 Task: Add Karl Strauss Boat Shoes Hazy IPA 6 Pack Cans to the cart.
Action: Mouse moved to (832, 309)
Screenshot: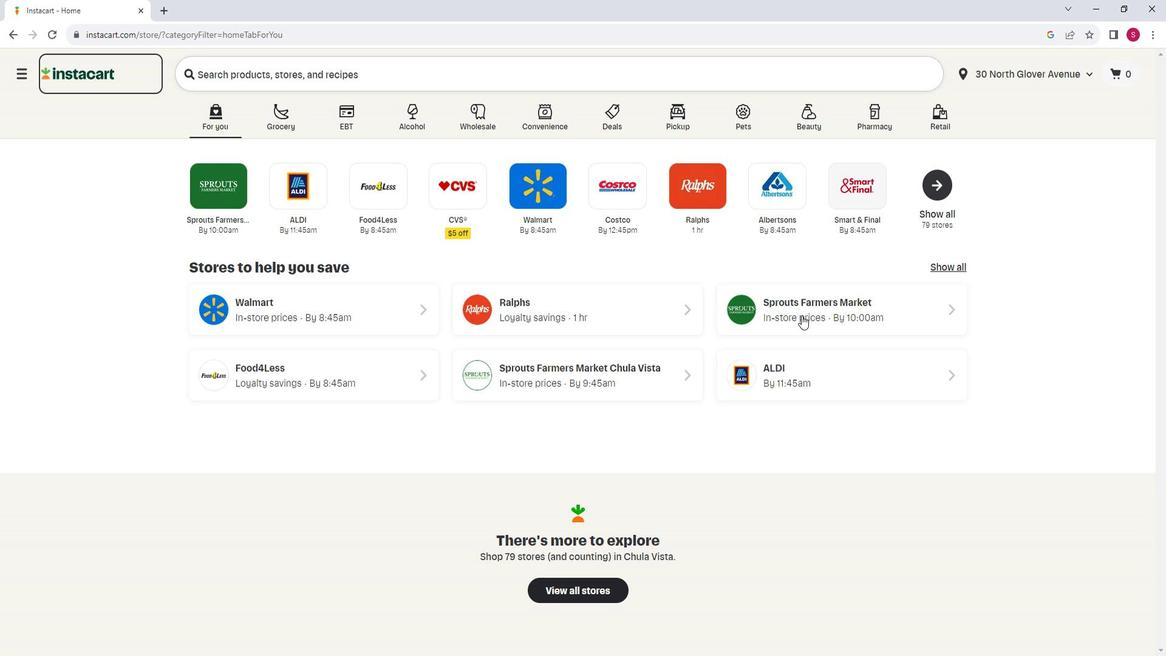 
Action: Mouse pressed left at (832, 309)
Screenshot: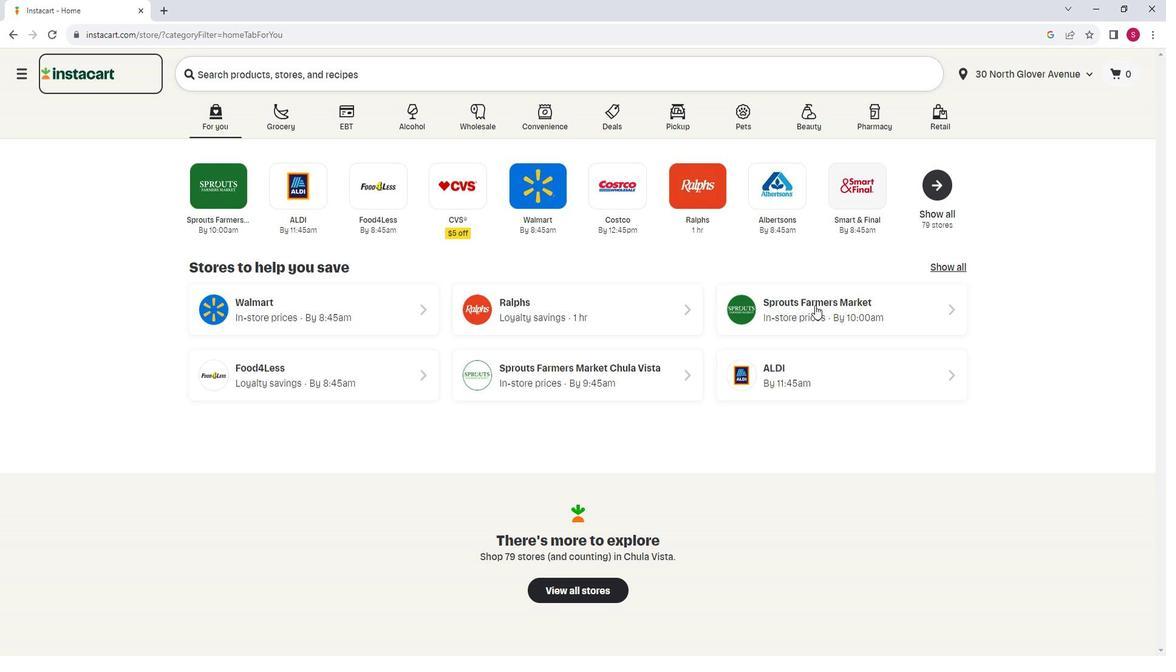 
Action: Mouse moved to (130, 473)
Screenshot: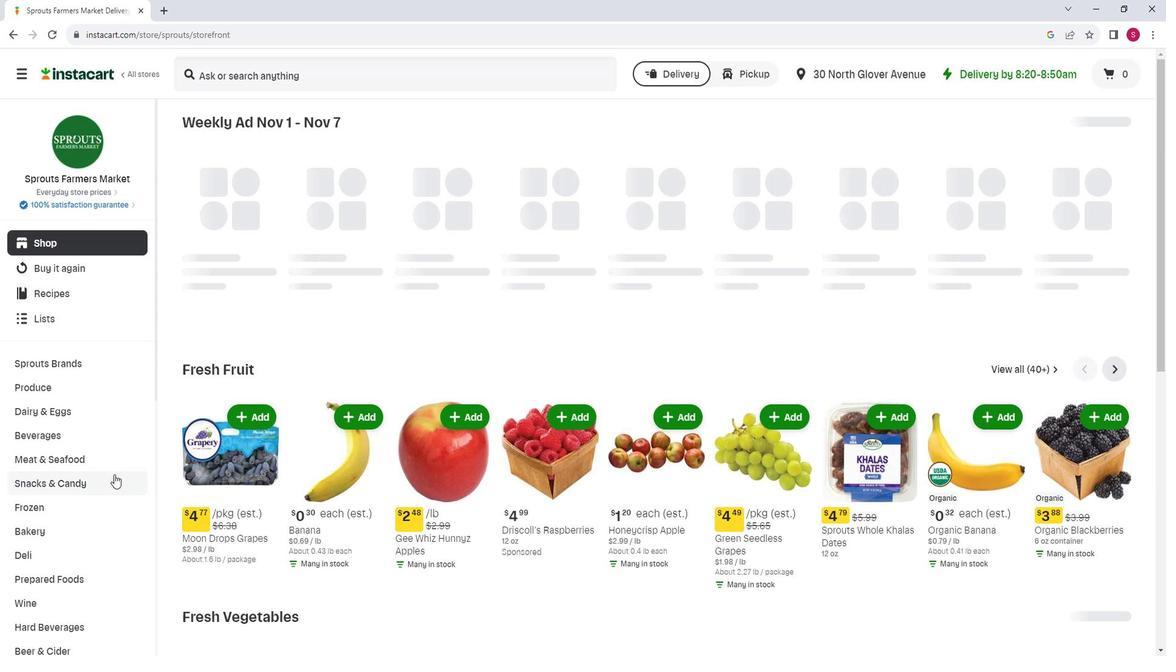 
Action: Mouse scrolled (130, 472) with delta (0, 0)
Screenshot: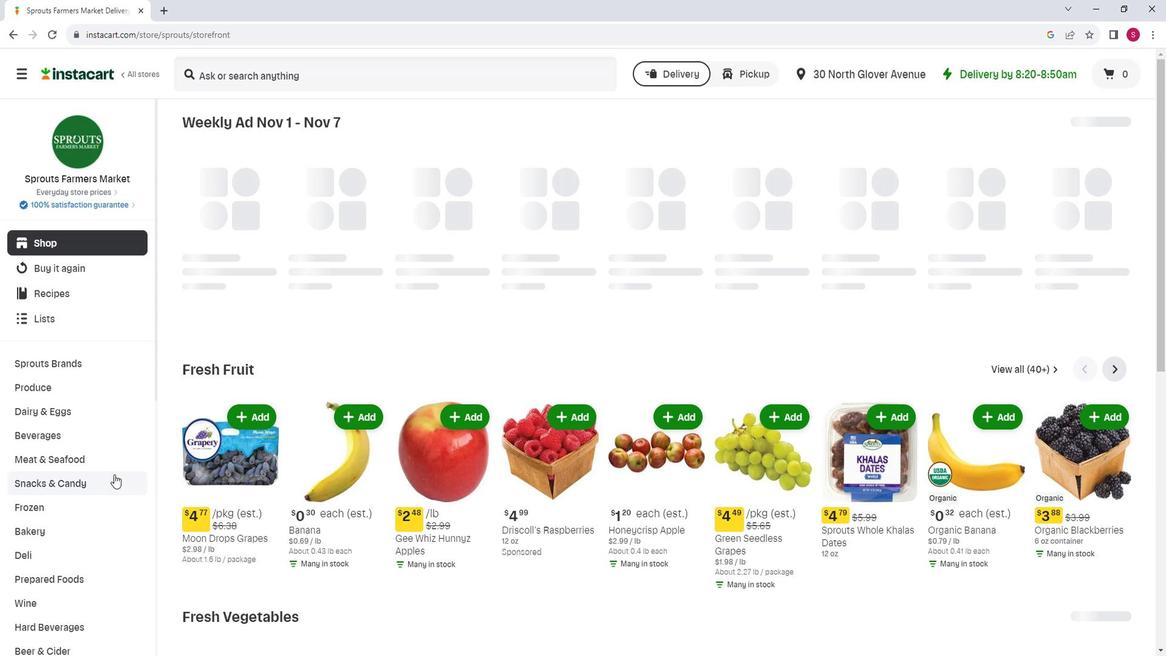 
Action: Mouse moved to (84, 579)
Screenshot: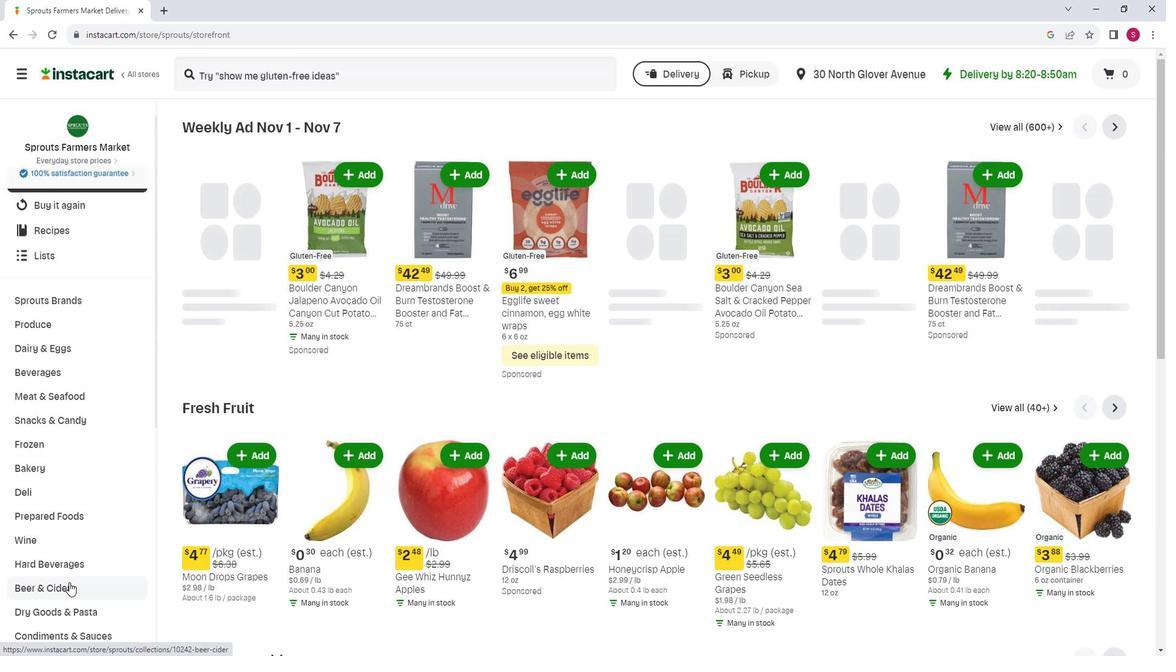 
Action: Mouse pressed left at (84, 579)
Screenshot: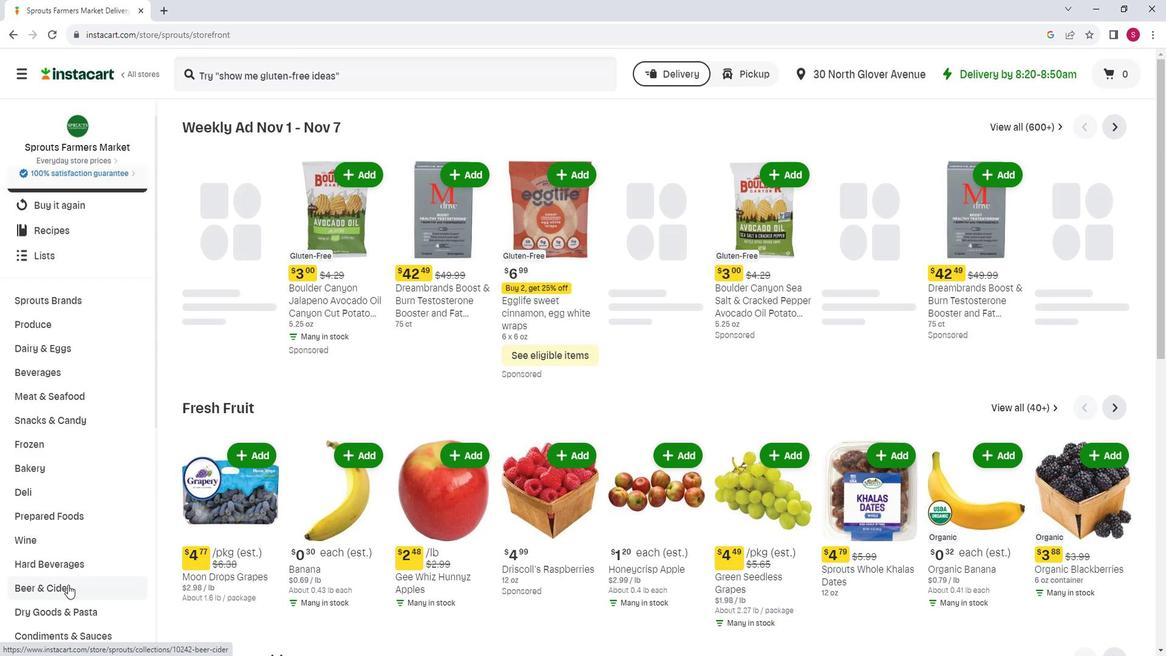 
Action: Mouse moved to (295, 173)
Screenshot: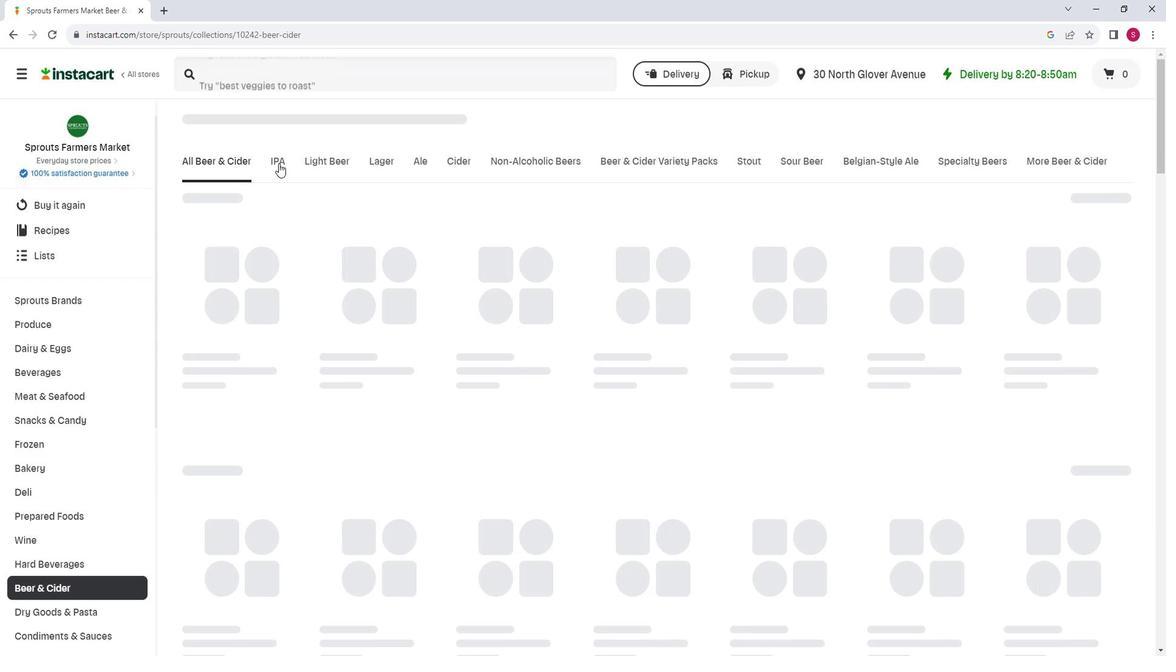 
Action: Mouse pressed left at (295, 173)
Screenshot: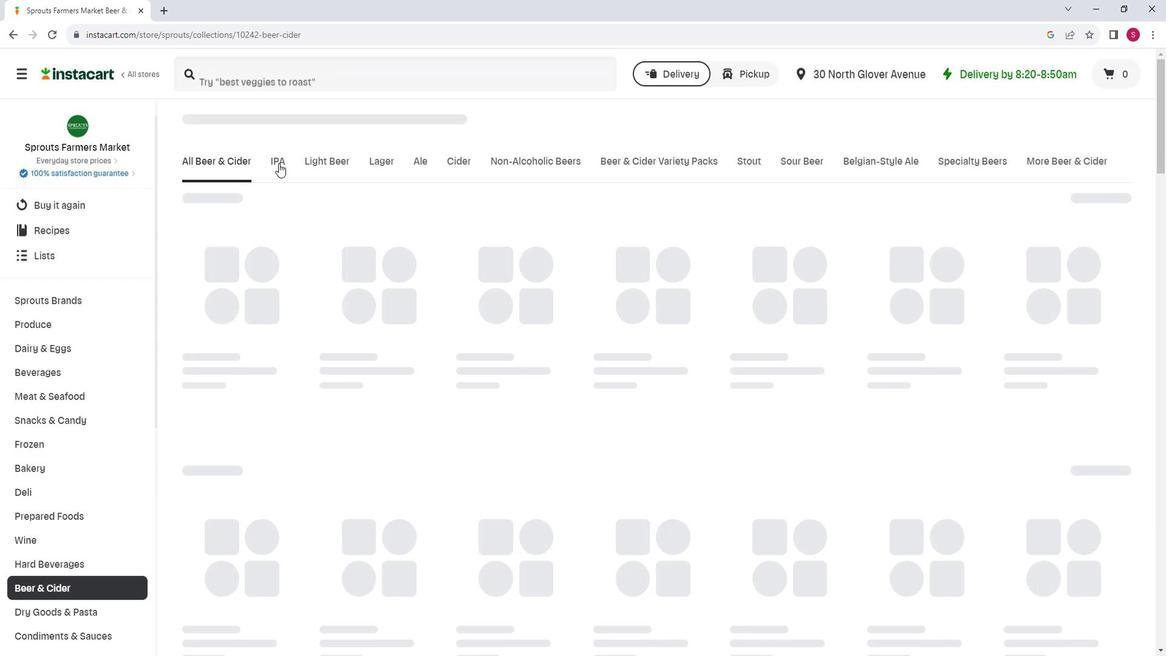 
Action: Mouse moved to (574, 251)
Screenshot: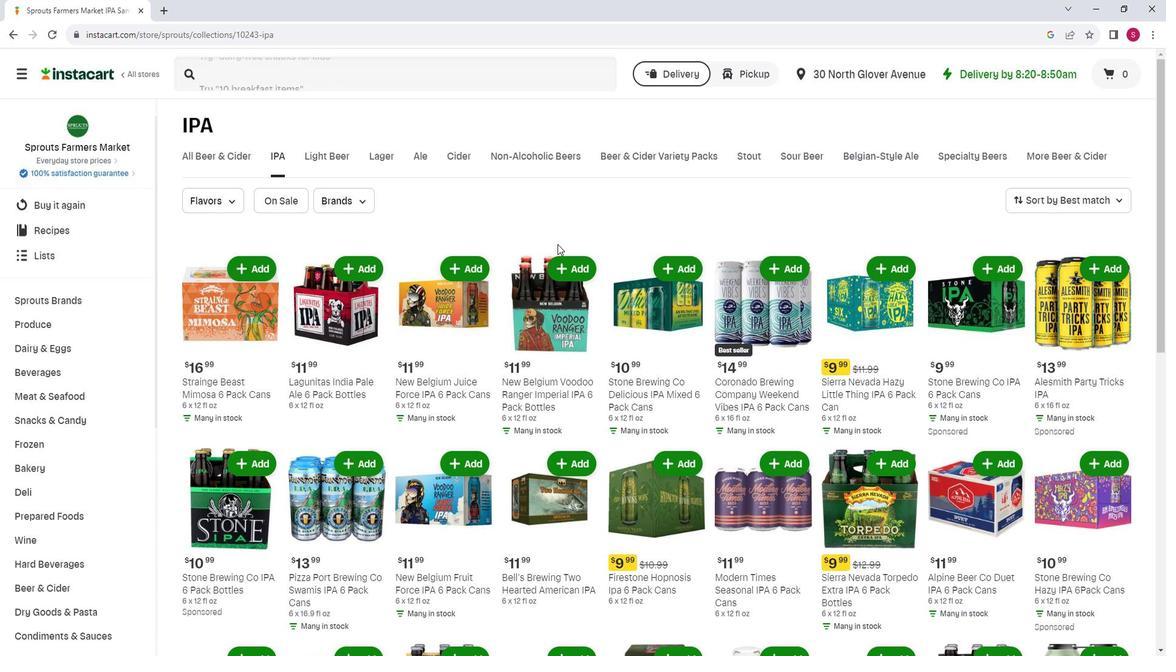 
Action: Mouse scrolled (574, 250) with delta (0, 0)
Screenshot: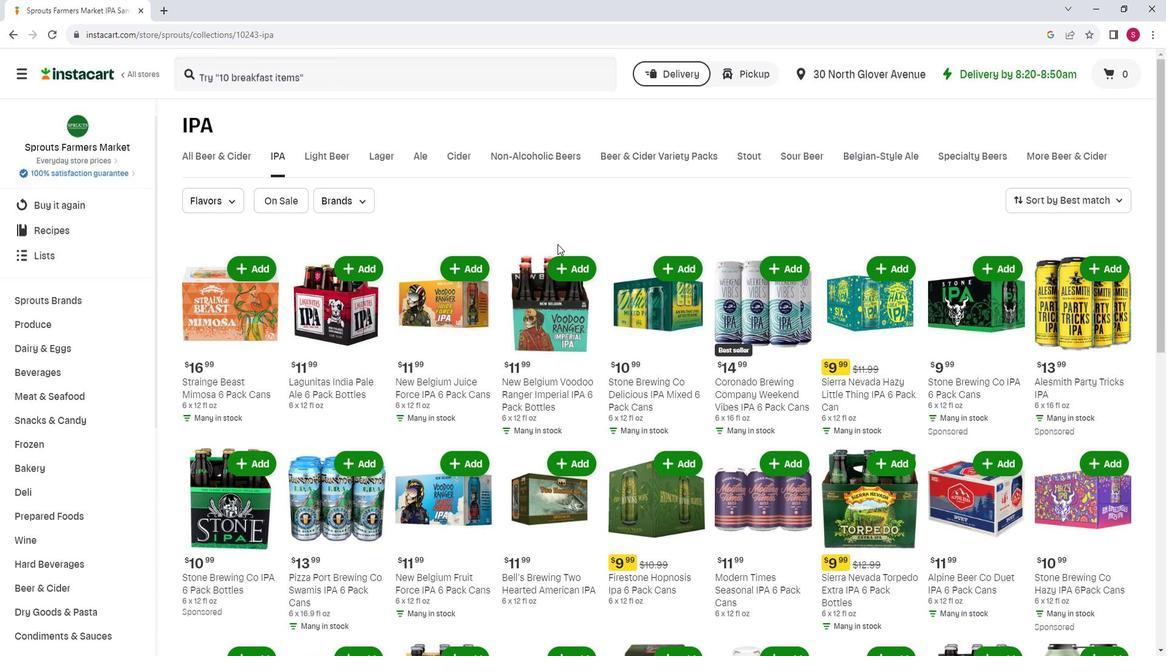 
Action: Mouse moved to (730, 284)
Screenshot: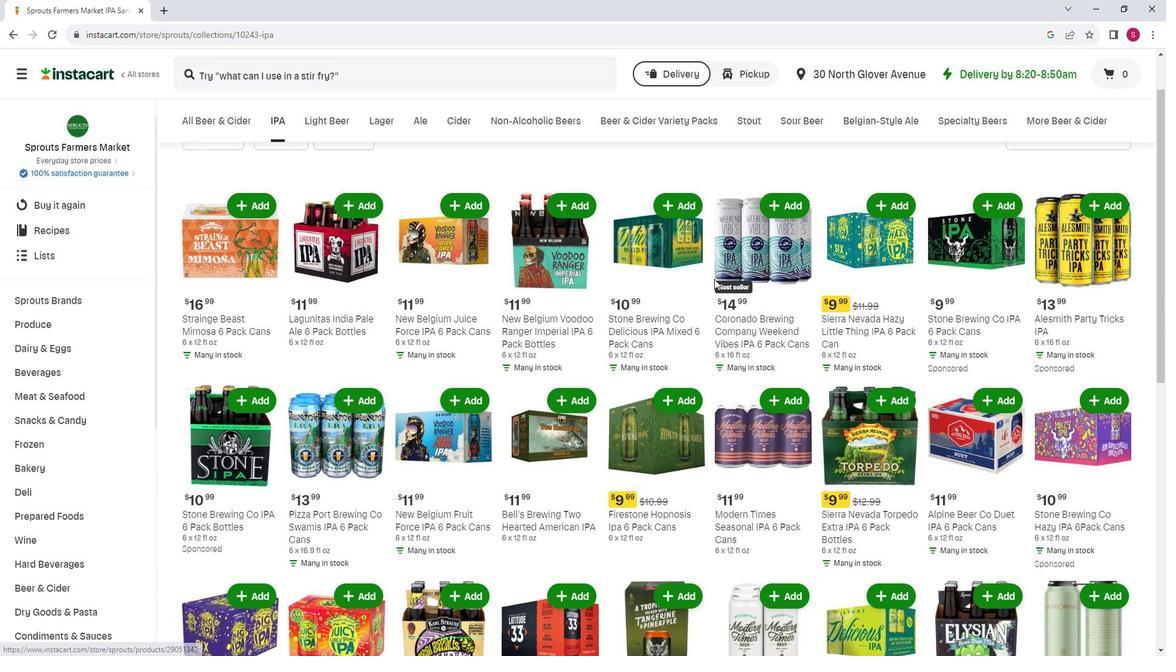 
Action: Mouse scrolled (730, 284) with delta (0, 0)
Screenshot: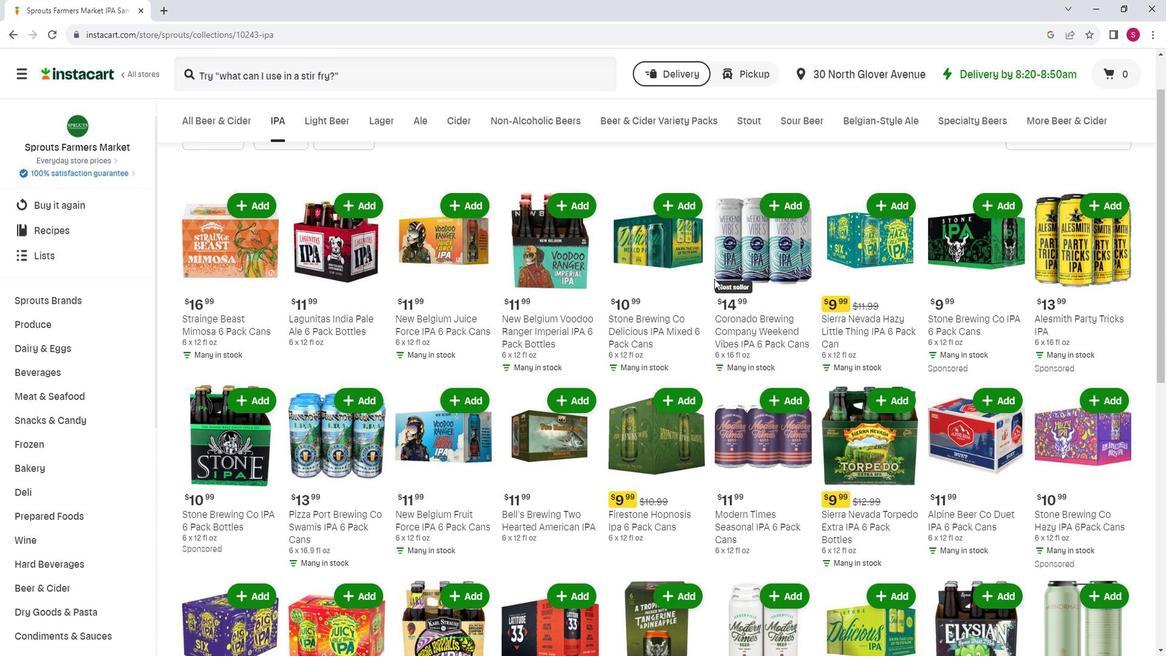 
Action: Mouse moved to (704, 314)
Screenshot: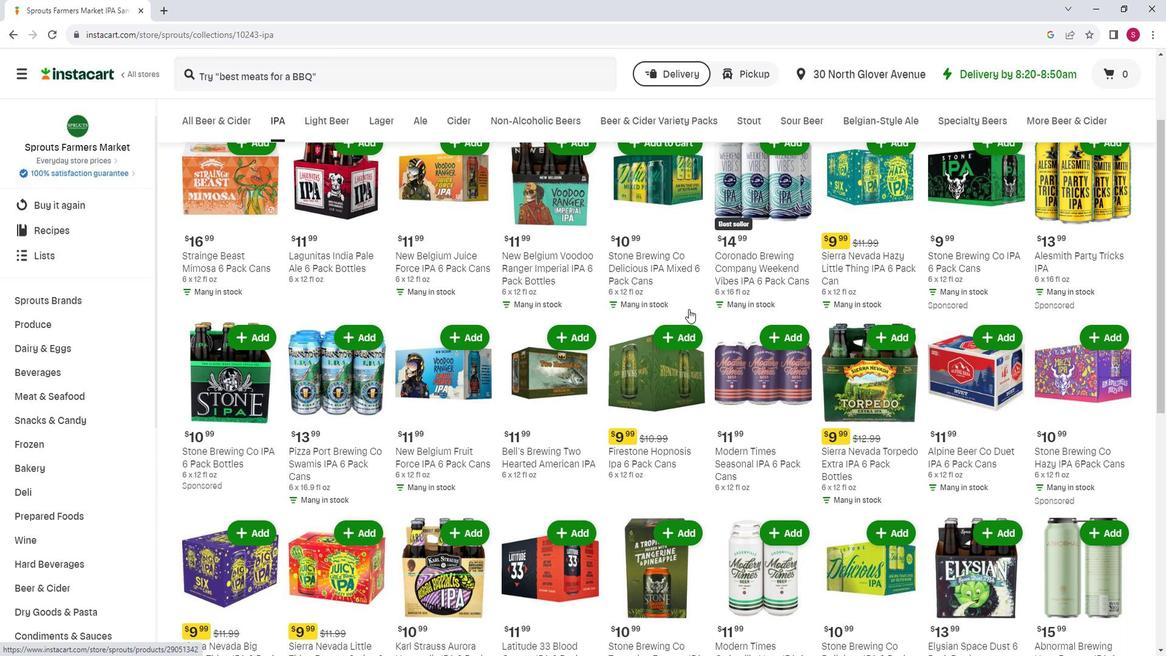 
Action: Mouse scrolled (704, 313) with delta (0, 0)
Screenshot: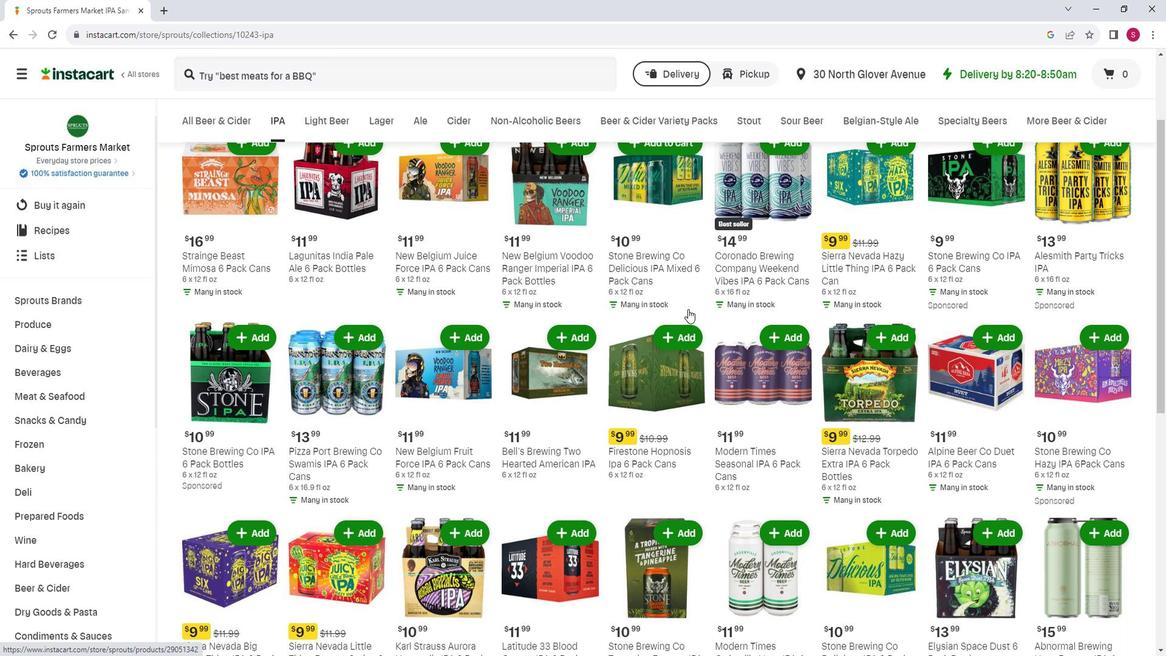 
Action: Mouse moved to (653, 323)
Screenshot: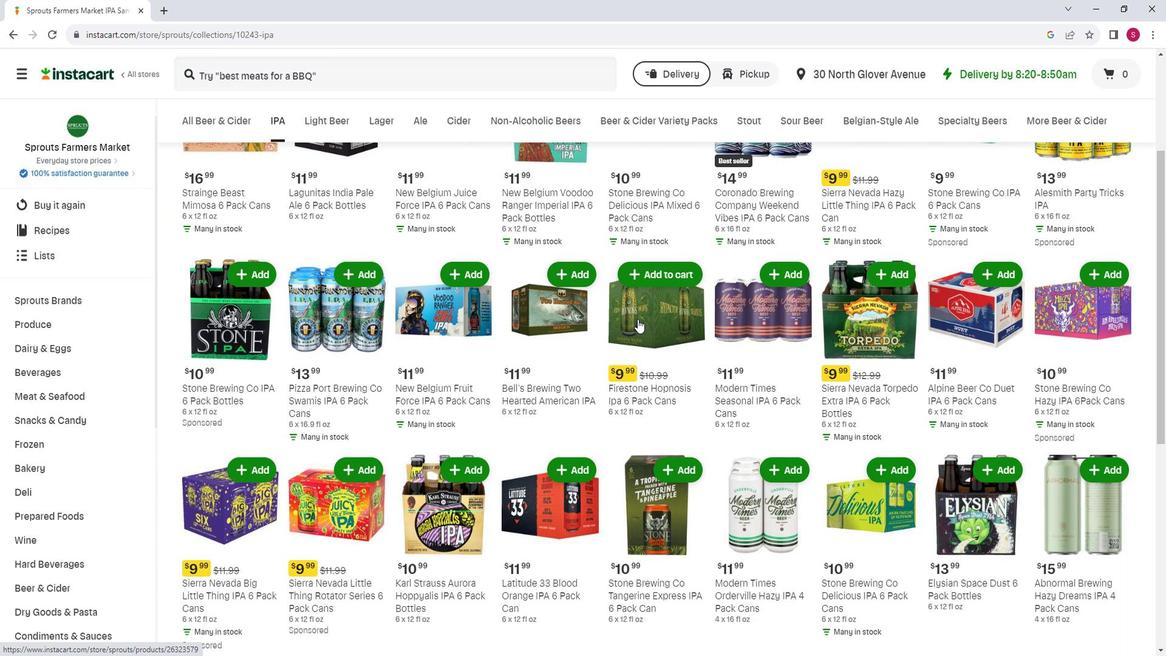
Action: Mouse scrolled (653, 323) with delta (0, 0)
Screenshot: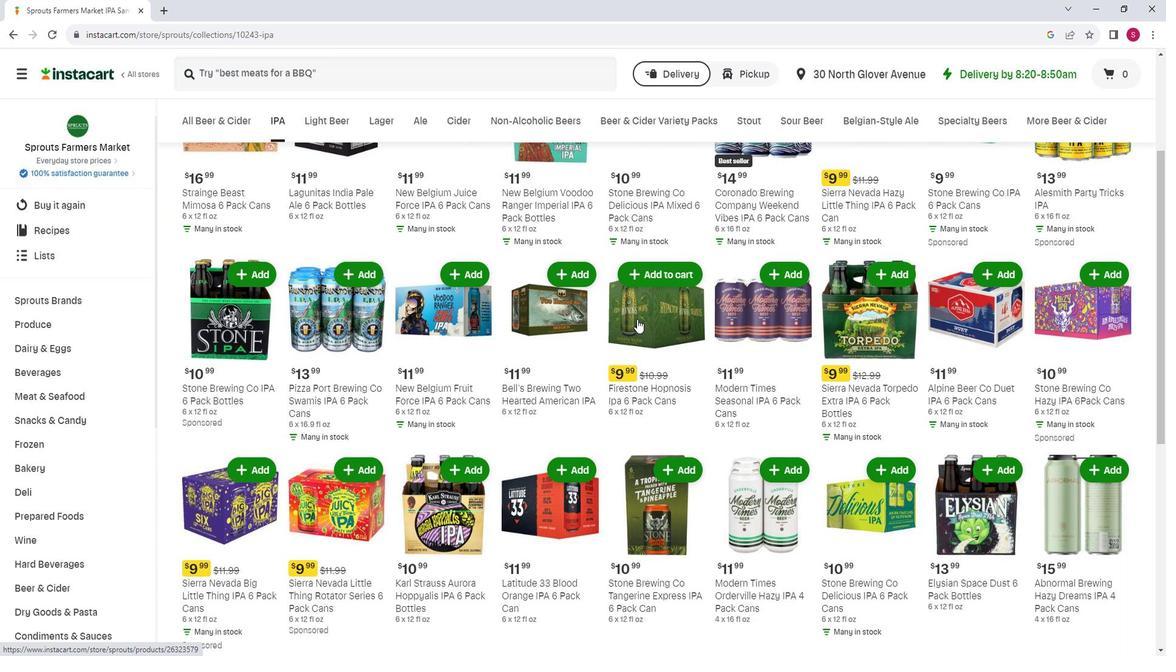 
Action: Mouse moved to (589, 345)
Screenshot: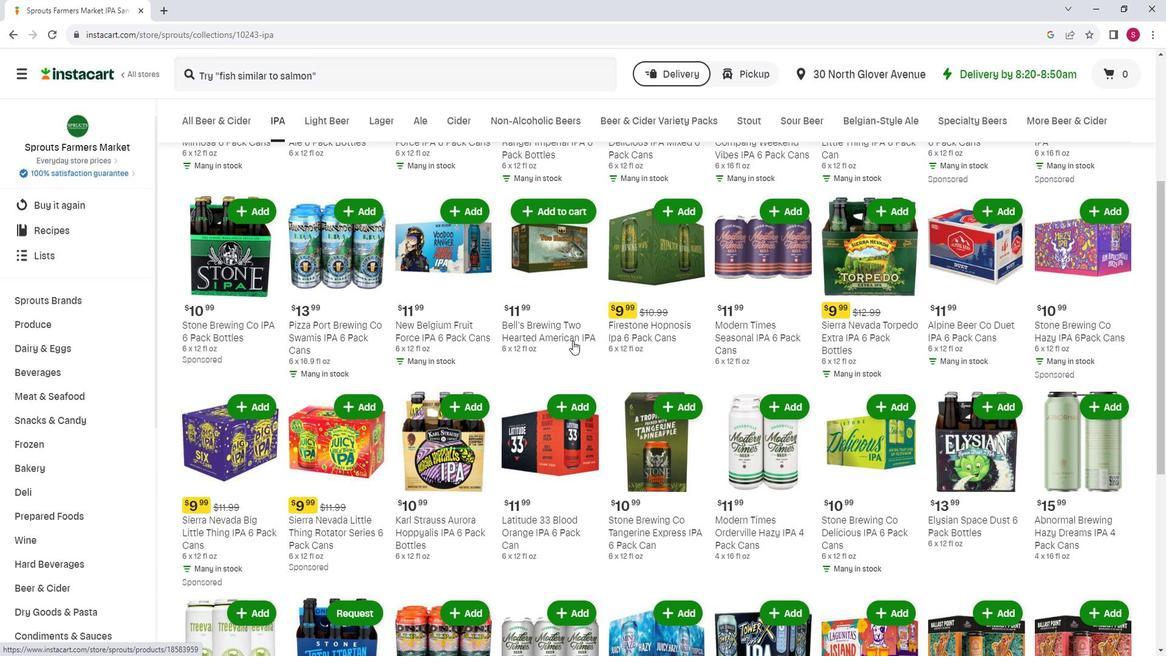 
Action: Mouse scrolled (589, 345) with delta (0, 0)
Screenshot: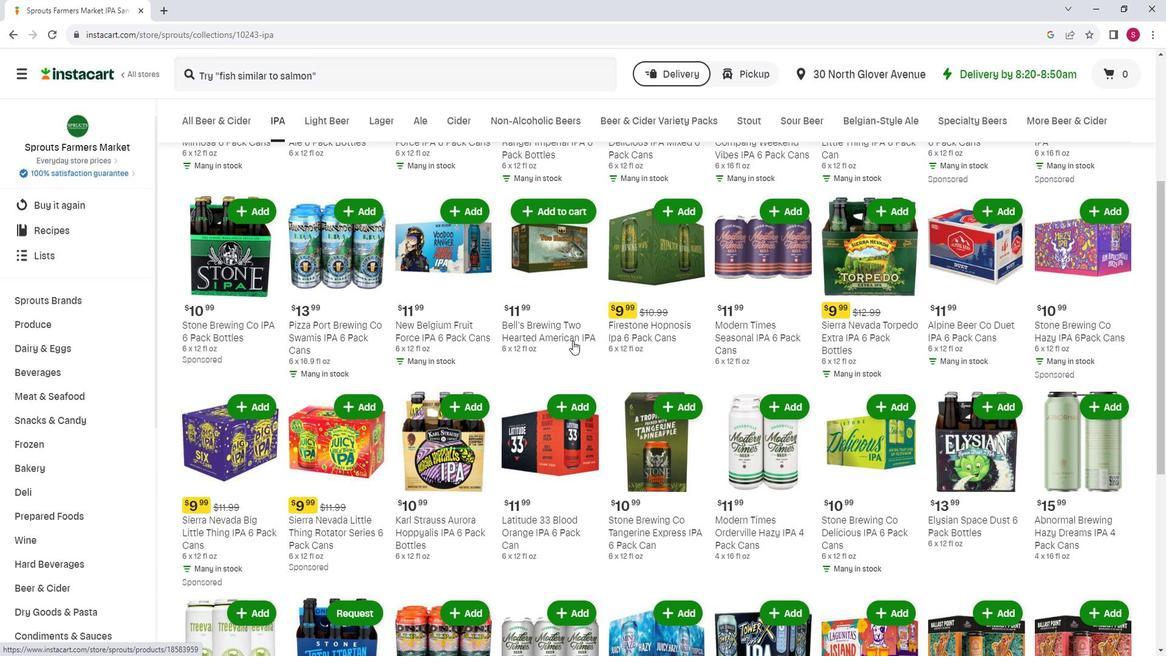 
Action: Mouse moved to (597, 352)
Screenshot: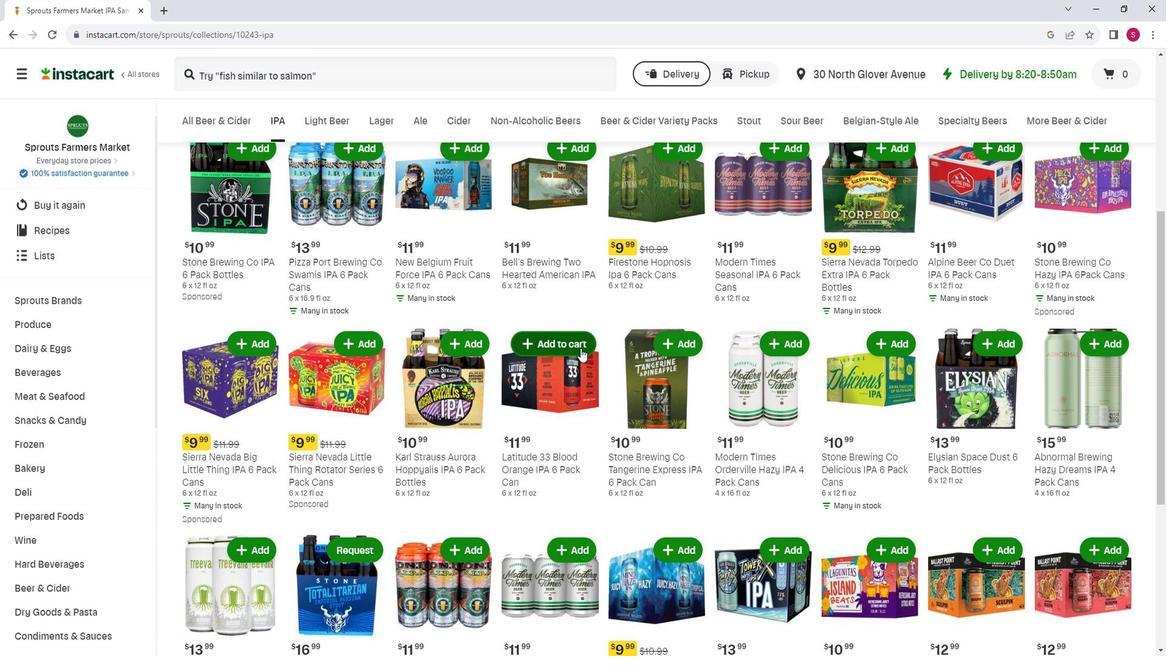 
Action: Mouse scrolled (597, 351) with delta (0, 0)
Screenshot: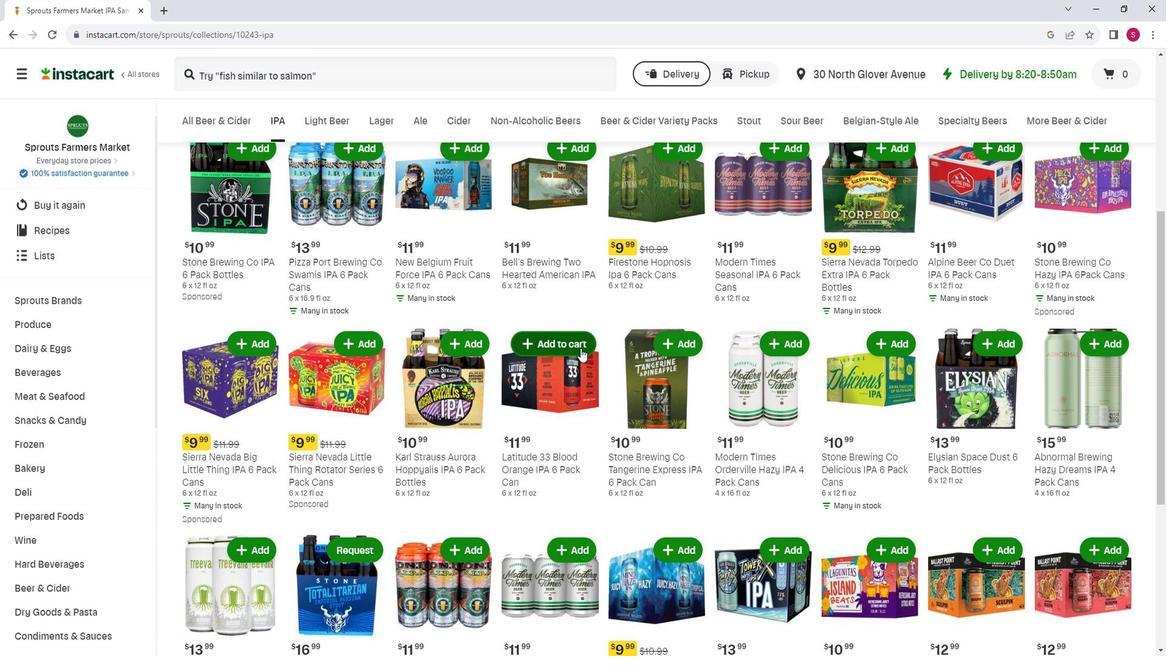 
Action: Mouse moved to (600, 351)
Screenshot: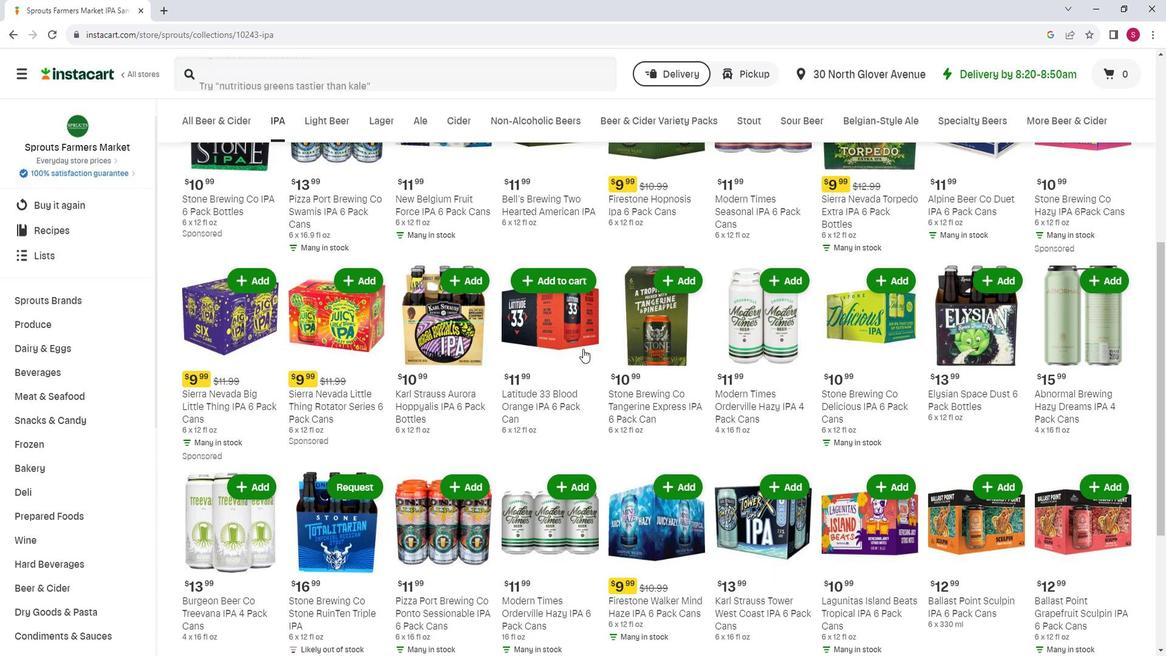 
Action: Mouse scrolled (600, 351) with delta (0, 0)
Screenshot: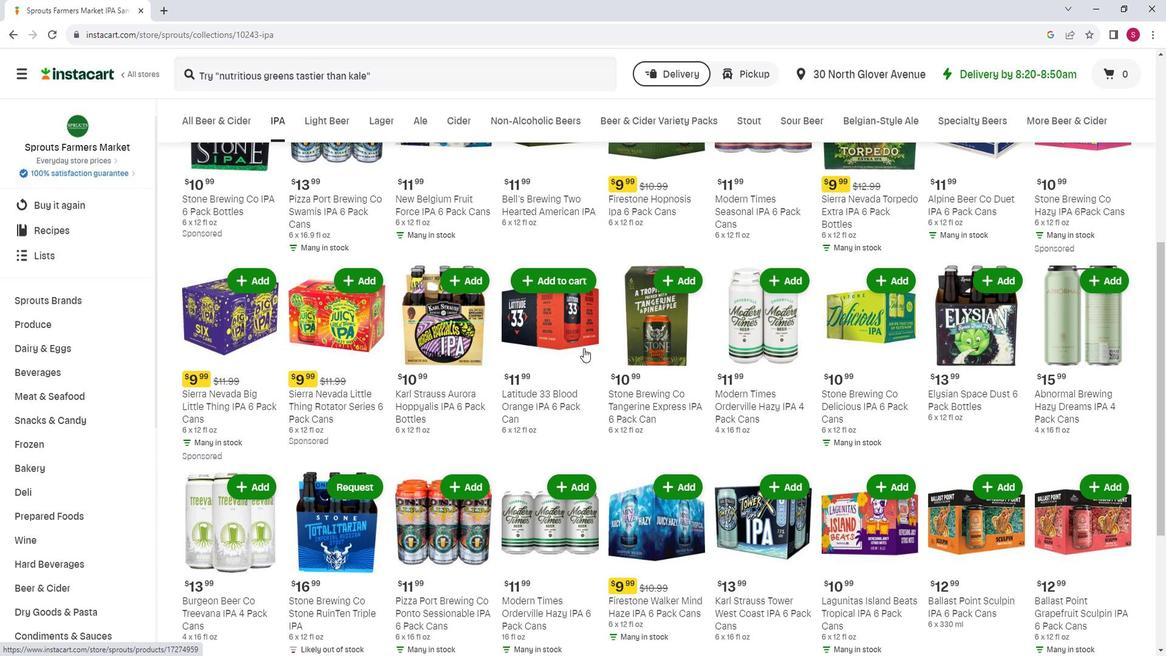 
Action: Mouse moved to (610, 352)
Screenshot: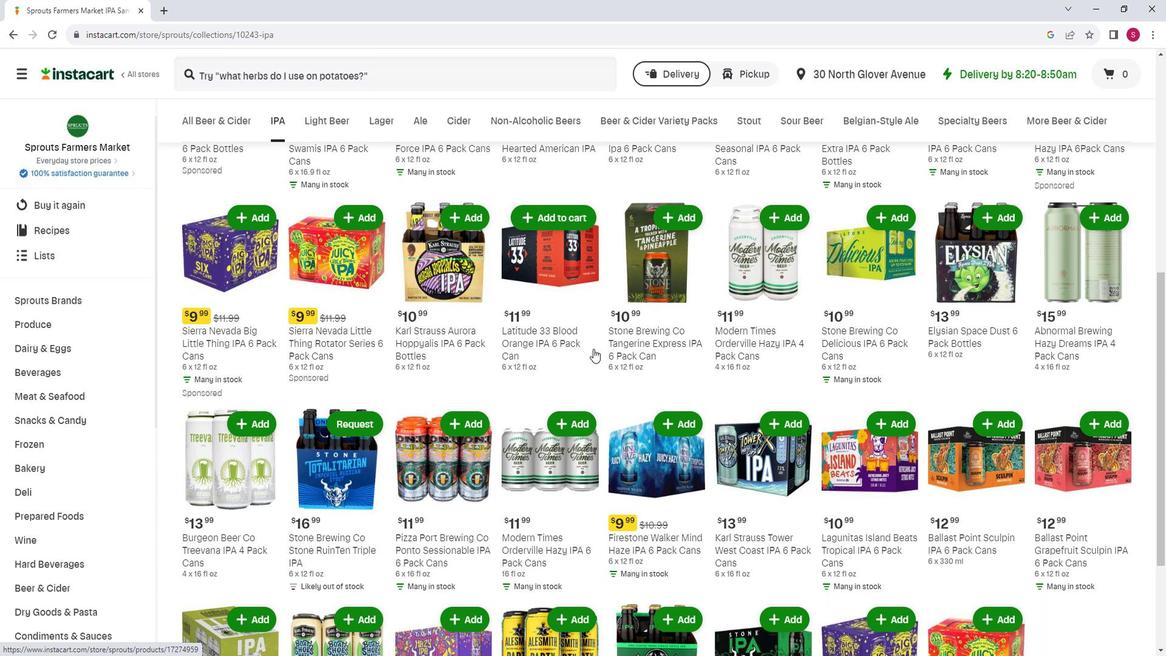 
Action: Mouse scrolled (610, 351) with delta (0, 0)
Screenshot: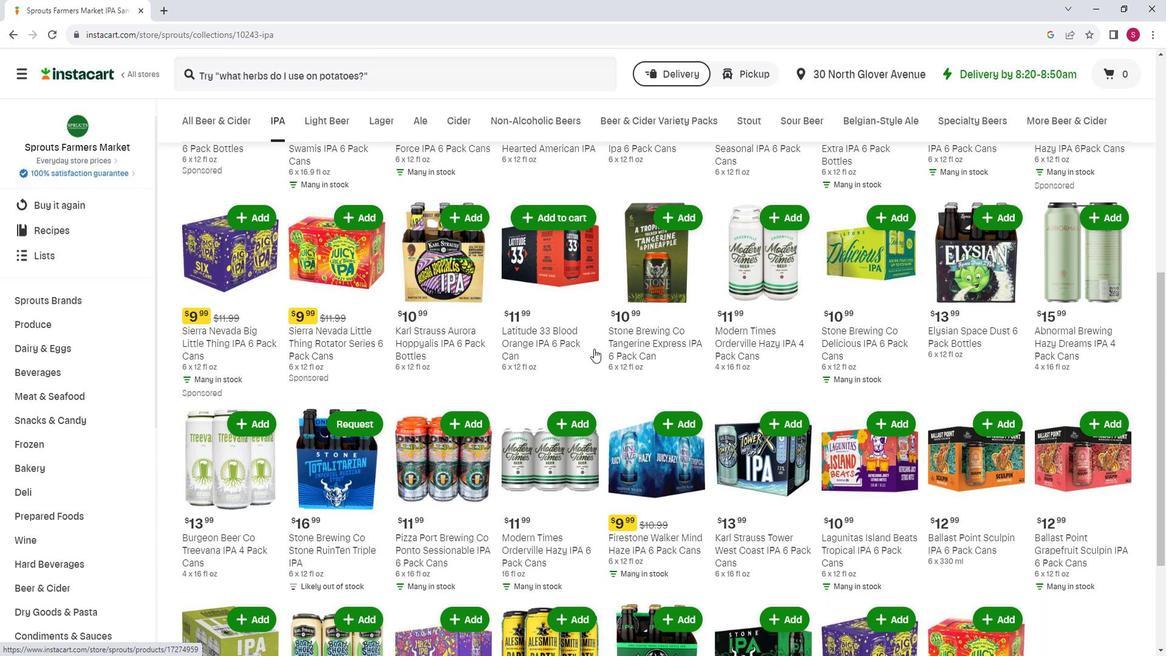 
Action: Mouse moved to (603, 353)
Screenshot: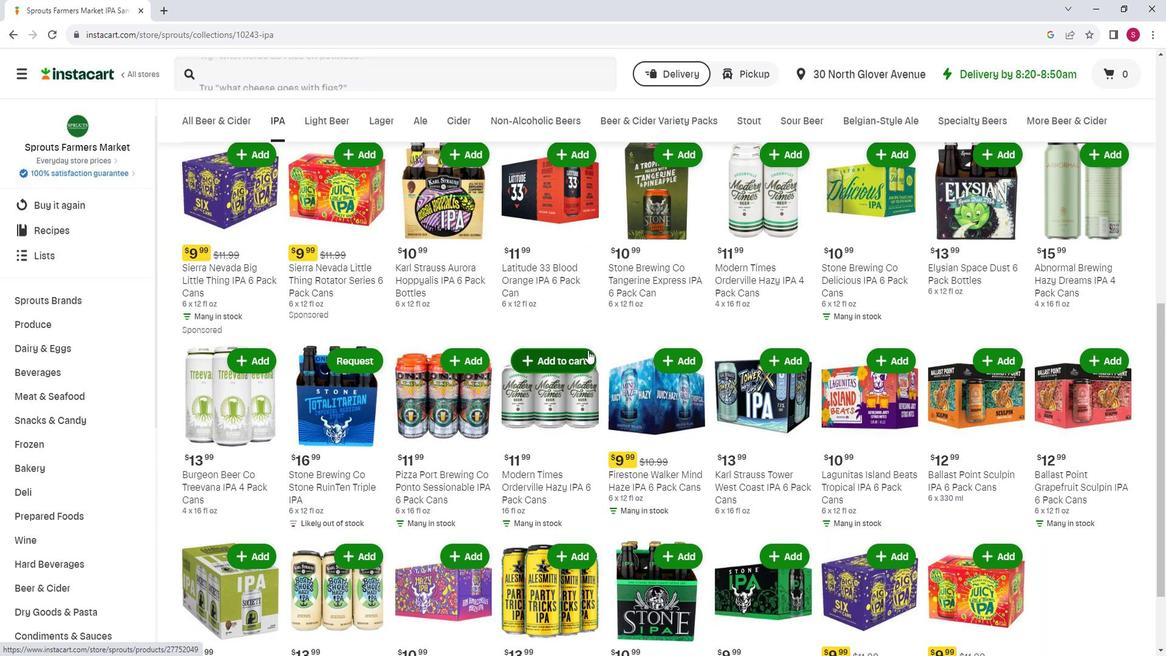 
Action: Mouse scrolled (603, 352) with delta (0, 0)
Screenshot: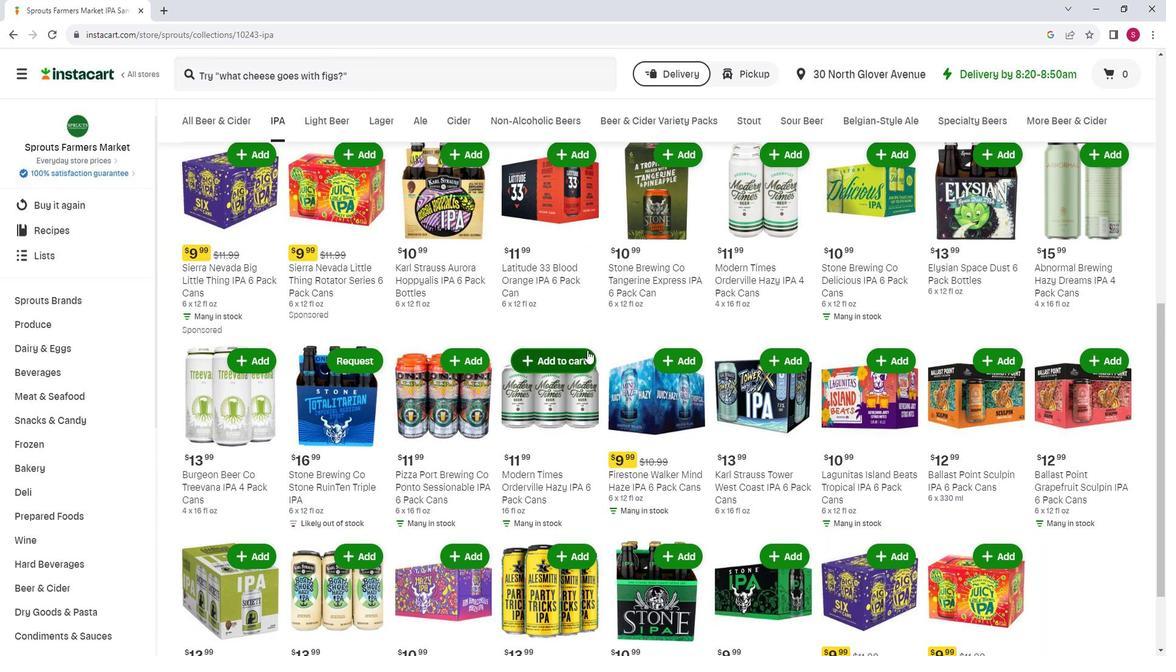 
Action: Mouse moved to (603, 353)
Screenshot: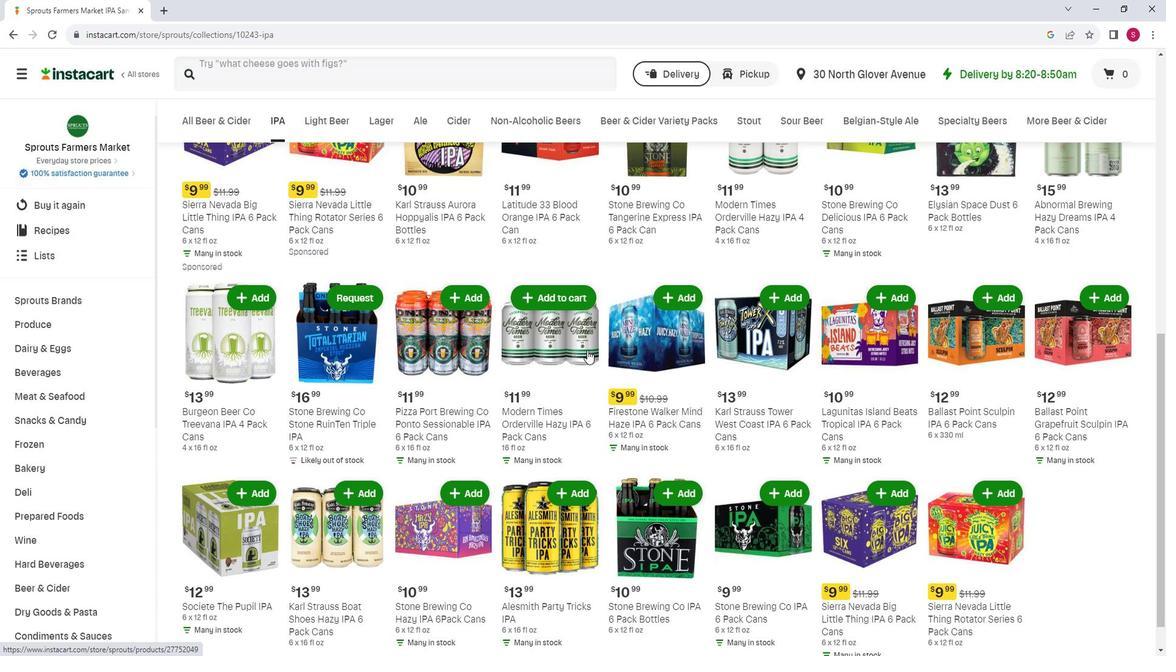 
Action: Mouse scrolled (603, 352) with delta (0, 0)
Screenshot: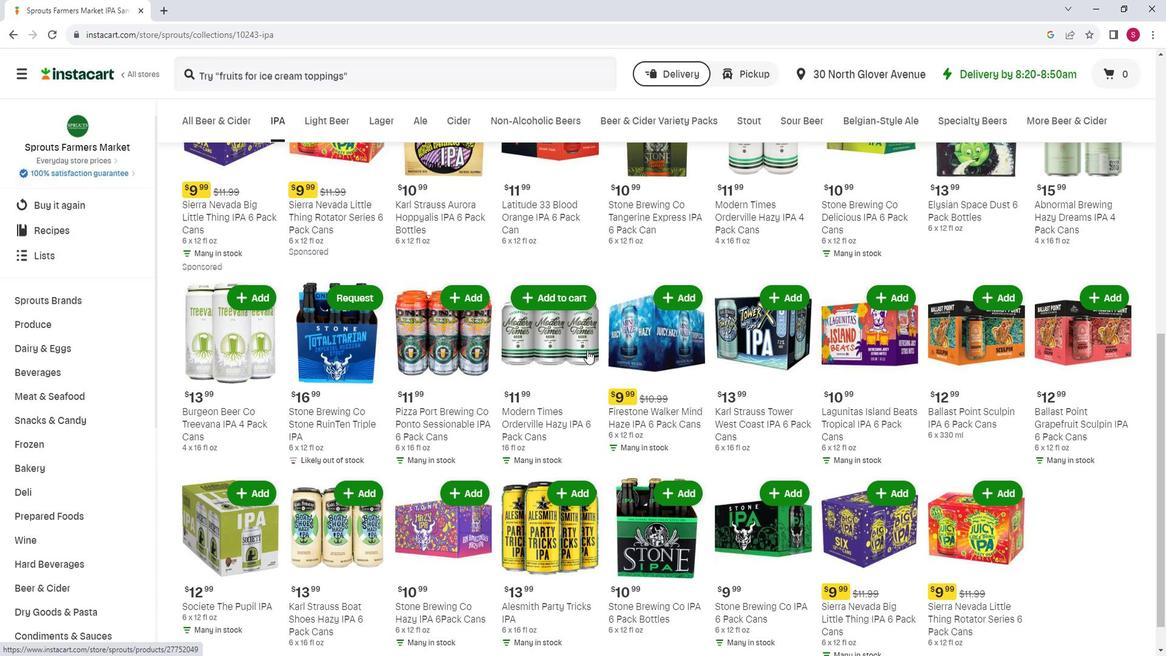 
Action: Mouse moved to (378, 455)
Screenshot: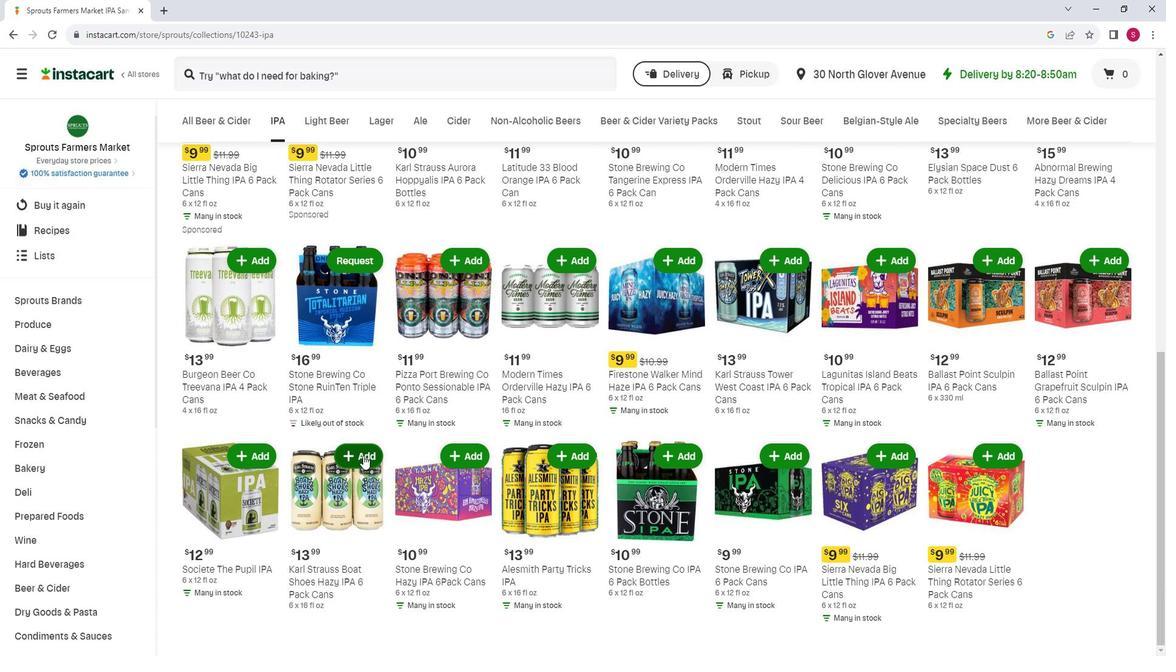 
Action: Mouse pressed left at (378, 455)
Screenshot: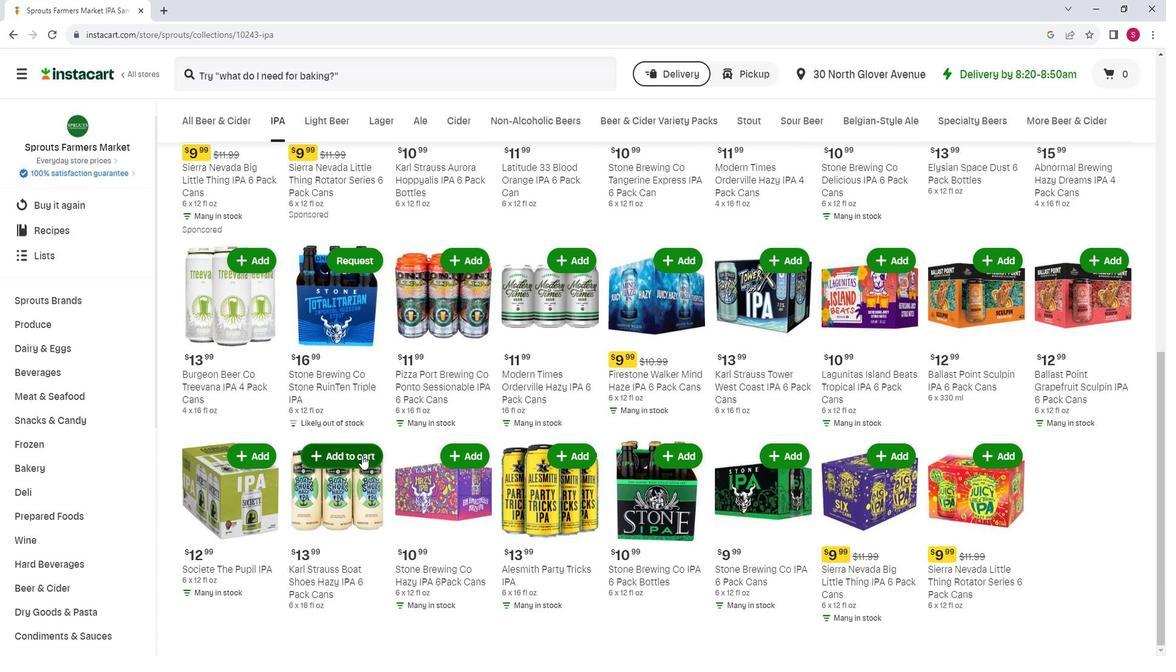 
Action: Mouse moved to (409, 423)
Screenshot: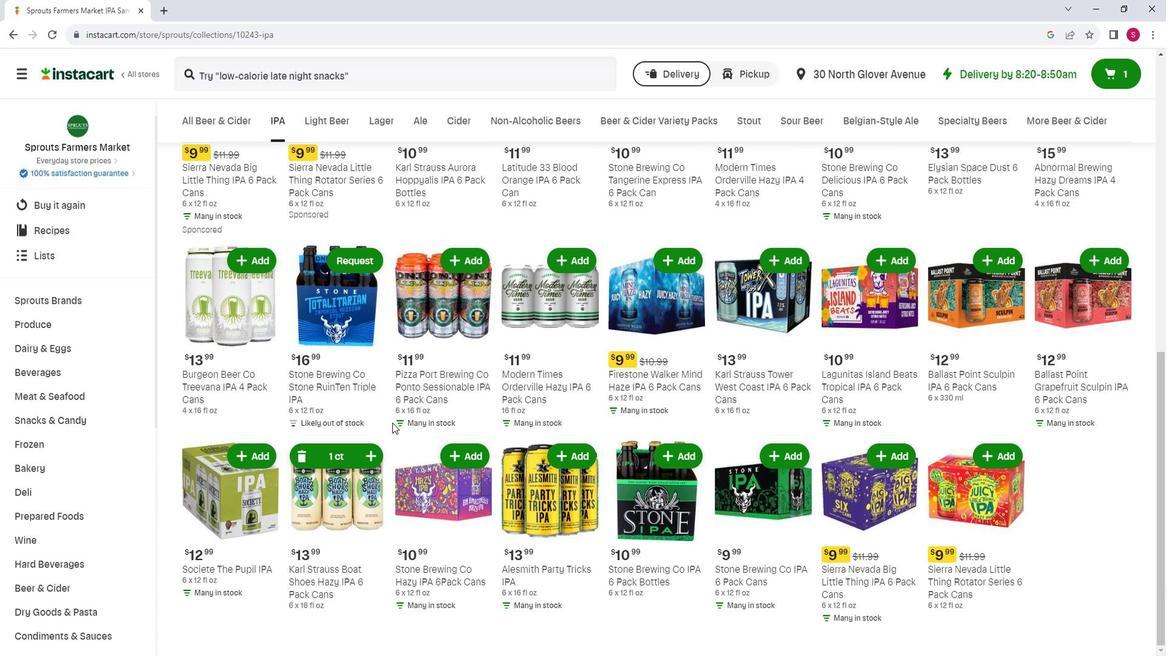 
